 Task: Add a condition where "Hours since requester update Is Twenty" in recently solved tickets
Action: Mouse moved to (127, 367)
Screenshot: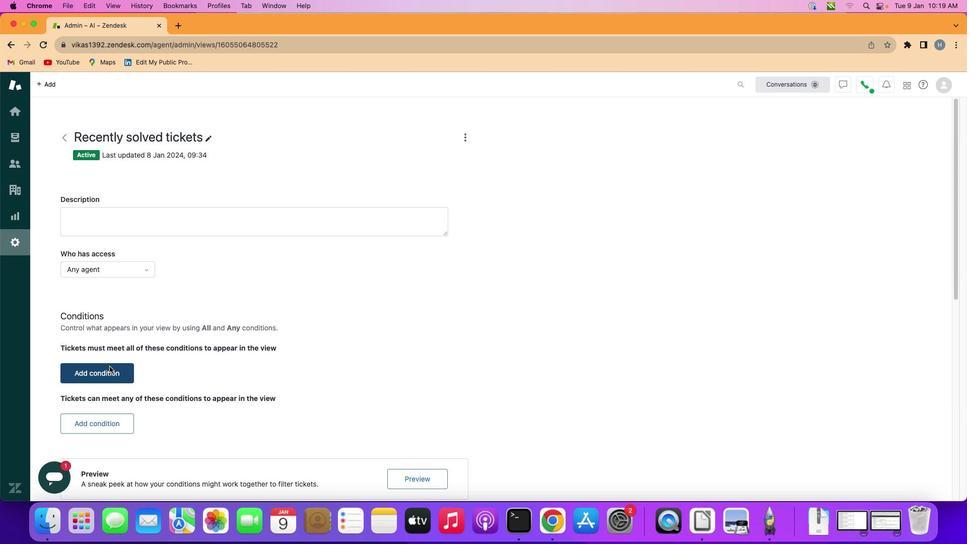 
Action: Mouse pressed left at (127, 367)
Screenshot: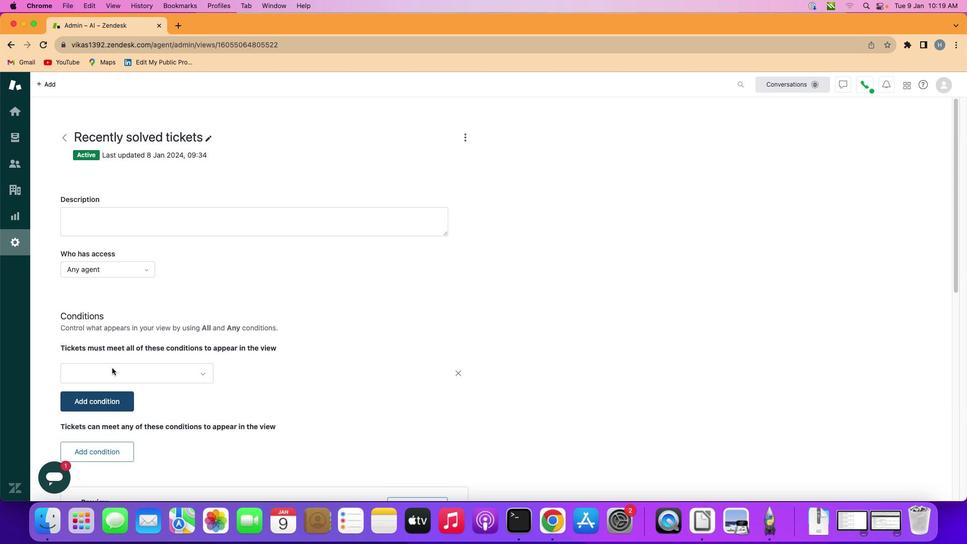 
Action: Mouse moved to (147, 369)
Screenshot: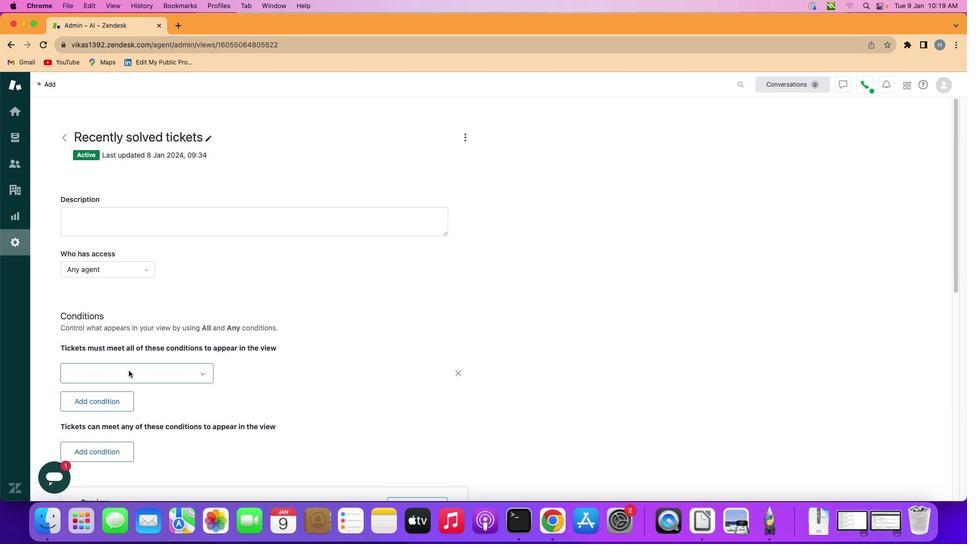 
Action: Mouse pressed left at (147, 369)
Screenshot: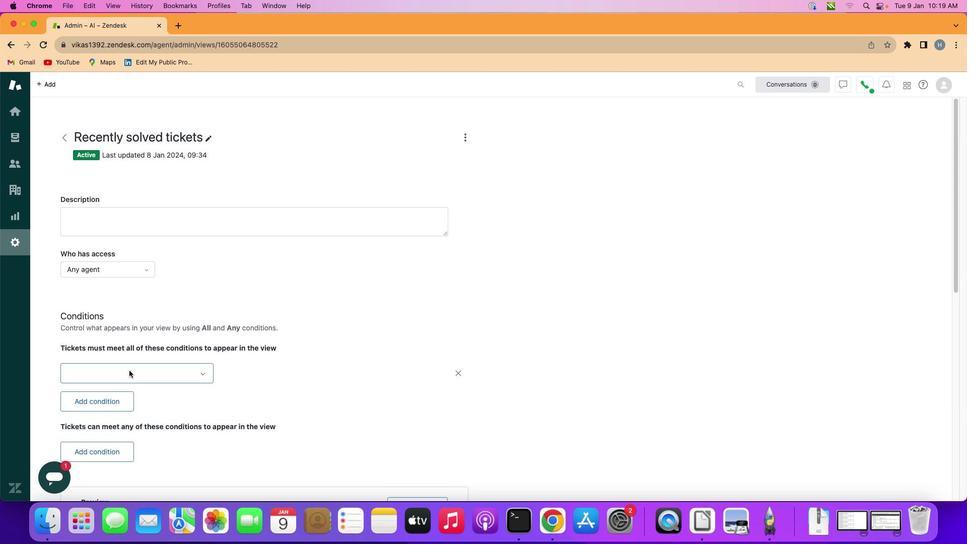 
Action: Mouse moved to (179, 348)
Screenshot: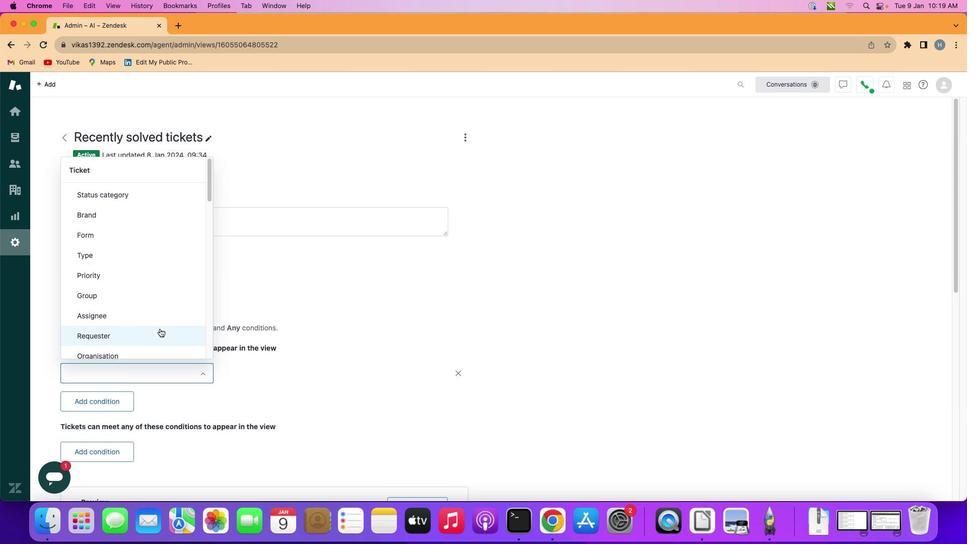 
Action: Mouse scrolled (179, 348) with delta (15, 183)
Screenshot: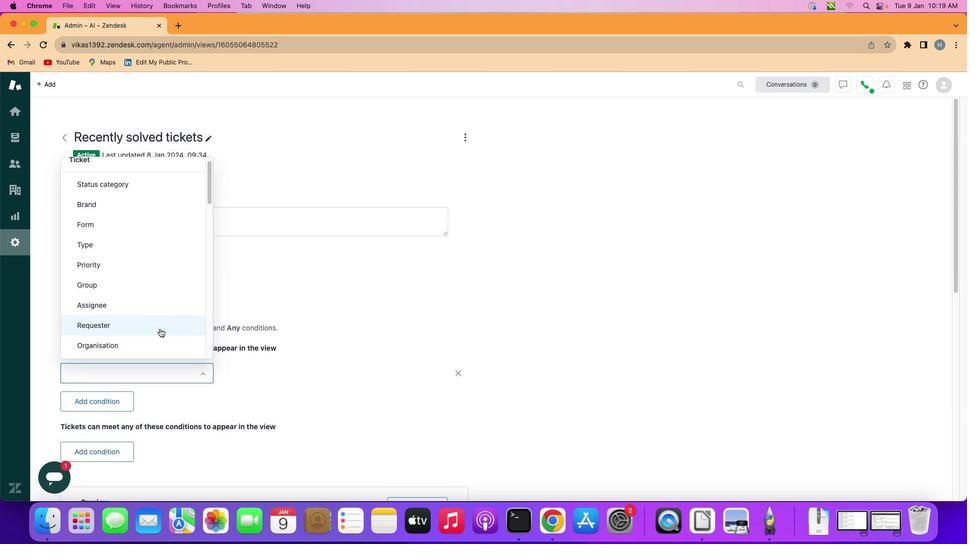 
Action: Mouse scrolled (179, 348) with delta (15, 183)
Screenshot: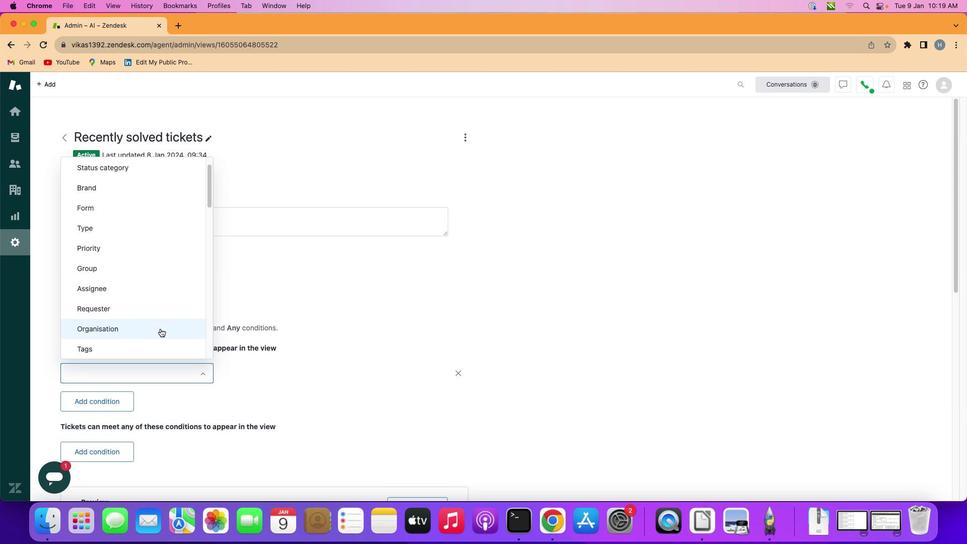 
Action: Mouse scrolled (179, 348) with delta (15, 183)
Screenshot: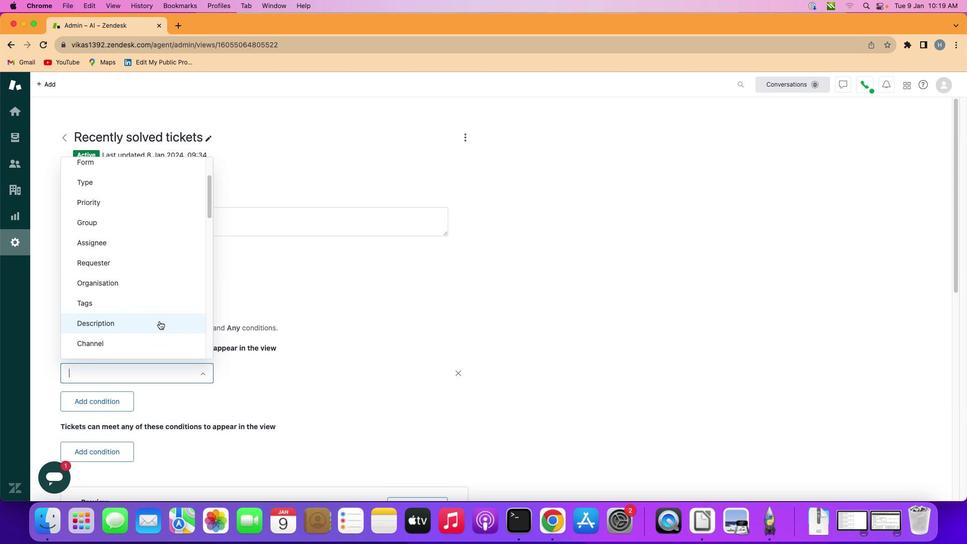 
Action: Mouse moved to (179, 348)
Screenshot: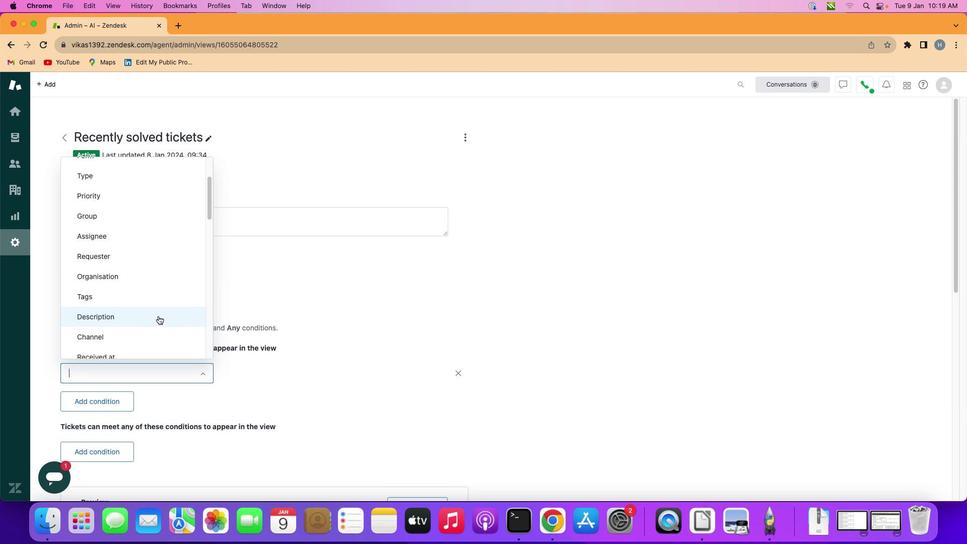
Action: Mouse scrolled (179, 348) with delta (15, 182)
Screenshot: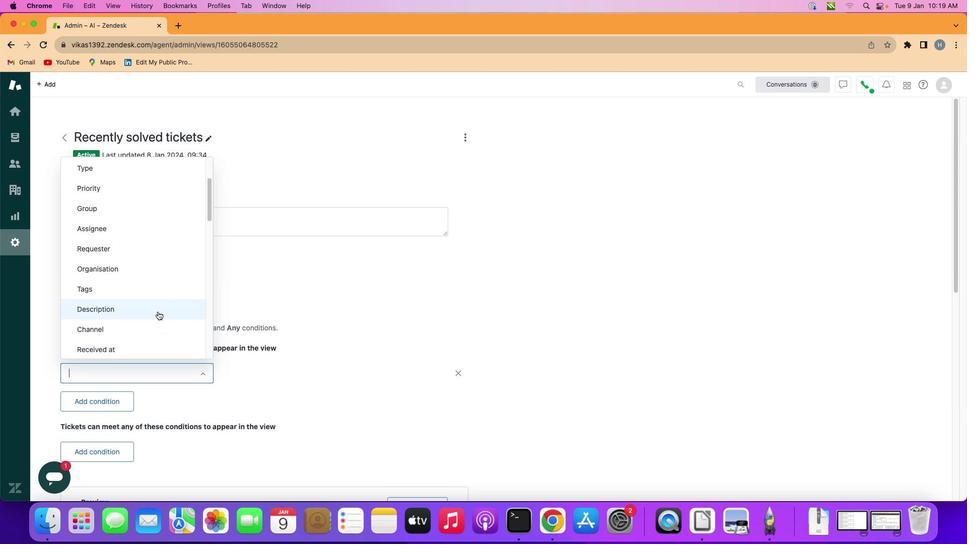 
Action: Mouse moved to (176, 336)
Screenshot: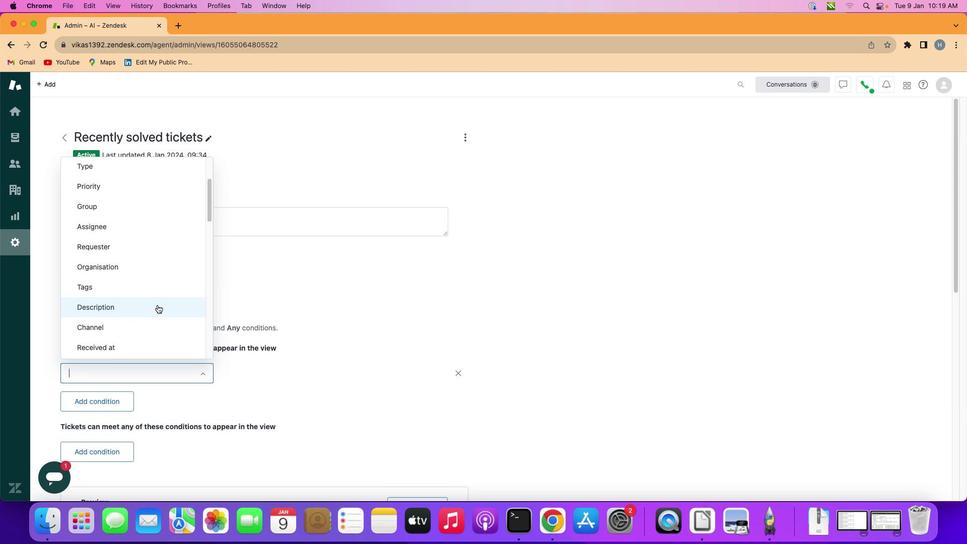 
Action: Mouse scrolled (176, 336) with delta (15, 183)
Screenshot: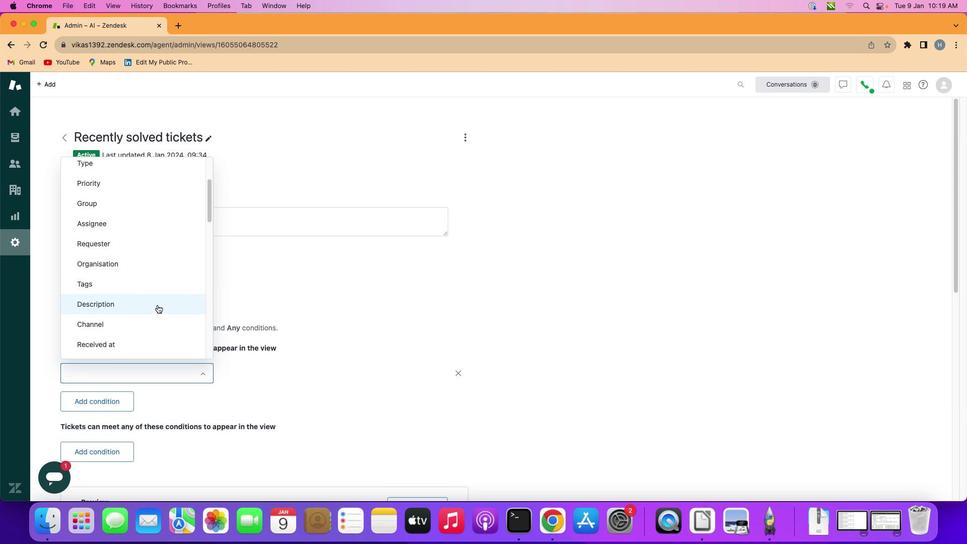 
Action: Mouse scrolled (176, 336) with delta (15, 183)
Screenshot: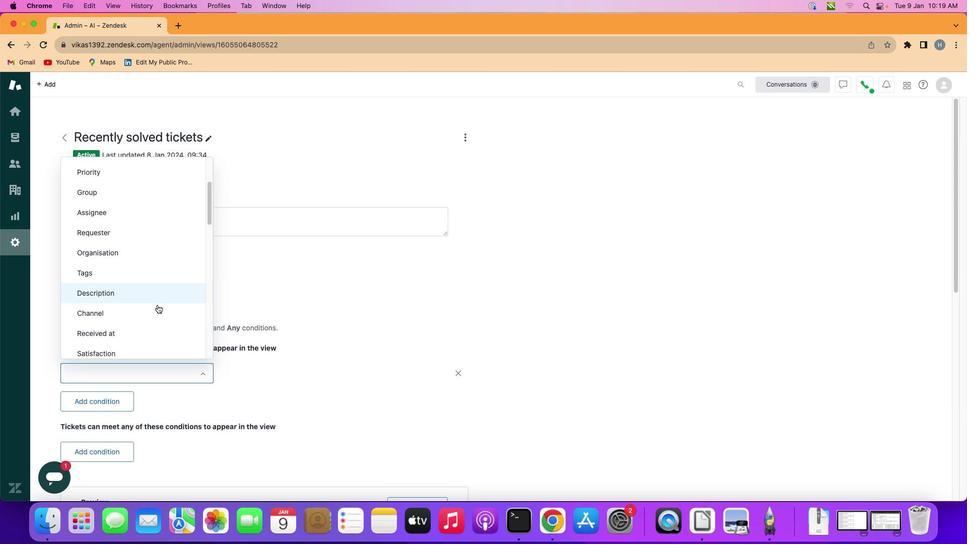 
Action: Mouse scrolled (176, 336) with delta (15, 183)
Screenshot: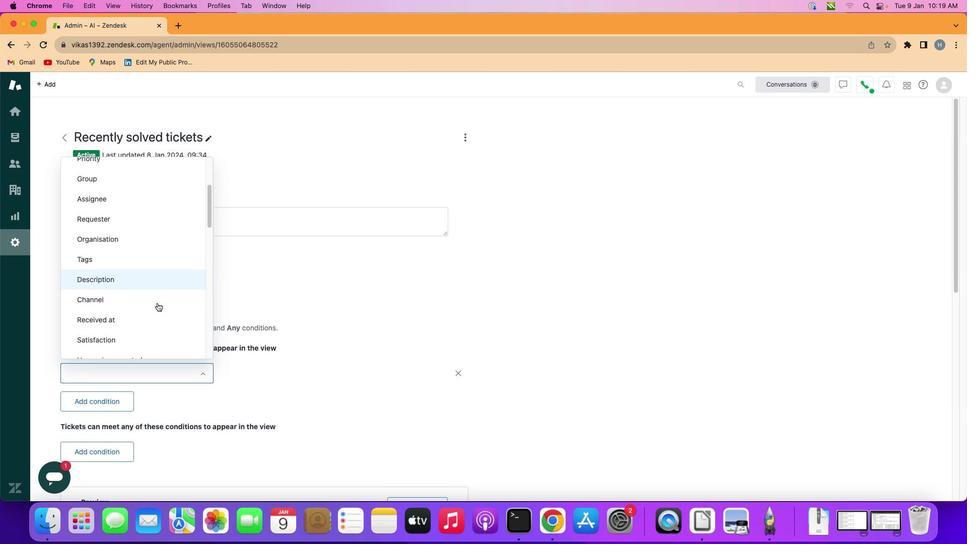 
Action: Mouse scrolled (176, 336) with delta (15, 183)
Screenshot: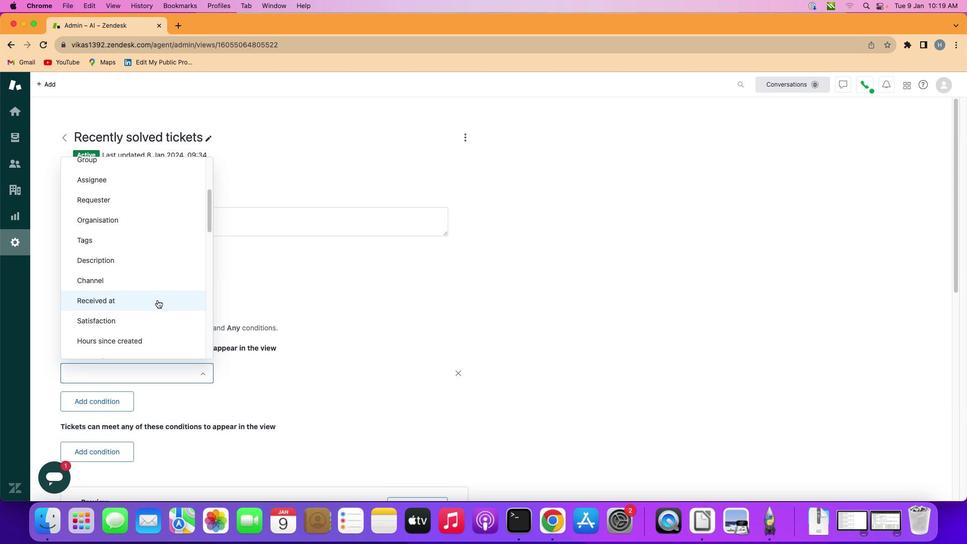 
Action: Mouse moved to (176, 334)
Screenshot: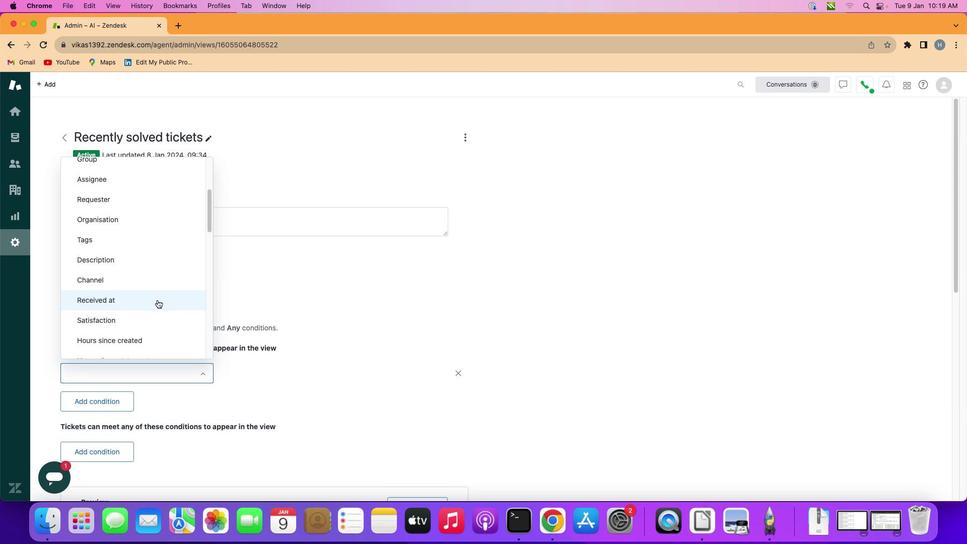 
Action: Mouse scrolled (176, 334) with delta (15, 183)
Screenshot: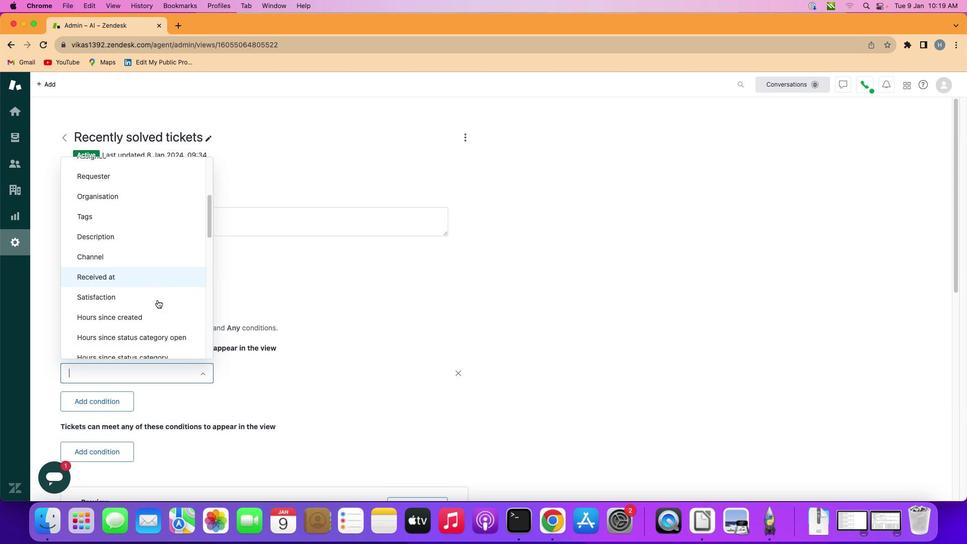 
Action: Mouse scrolled (176, 334) with delta (15, 183)
Screenshot: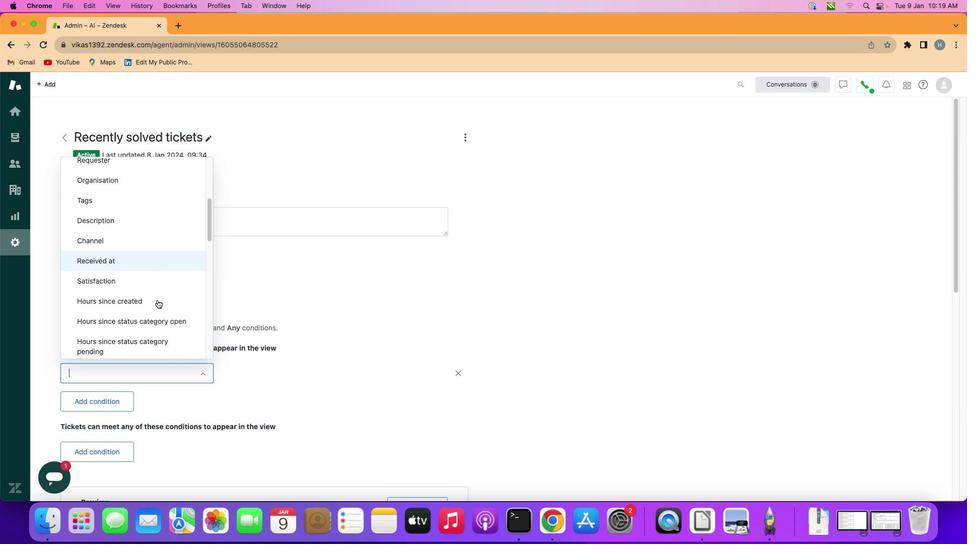 
Action: Mouse scrolled (176, 334) with delta (15, 182)
Screenshot: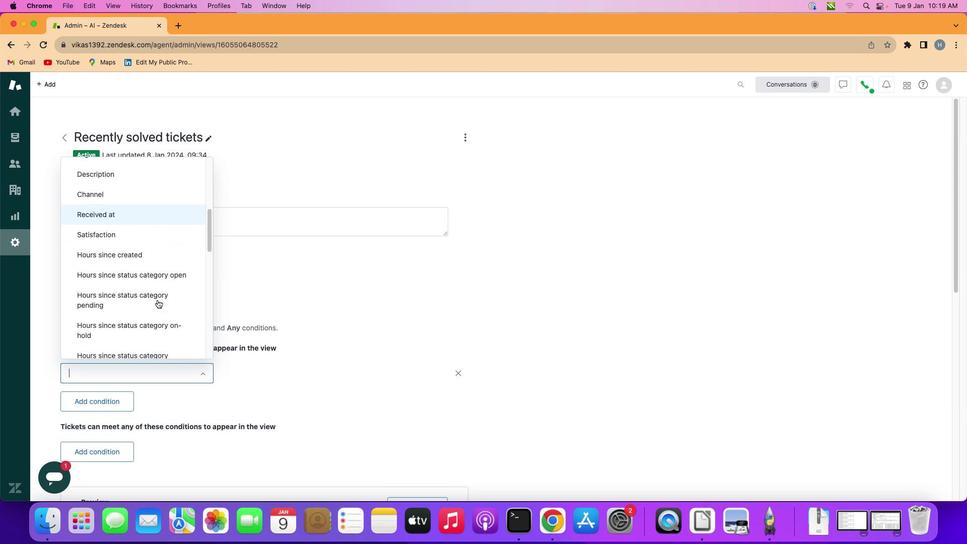 
Action: Mouse scrolled (176, 334) with delta (15, 182)
Screenshot: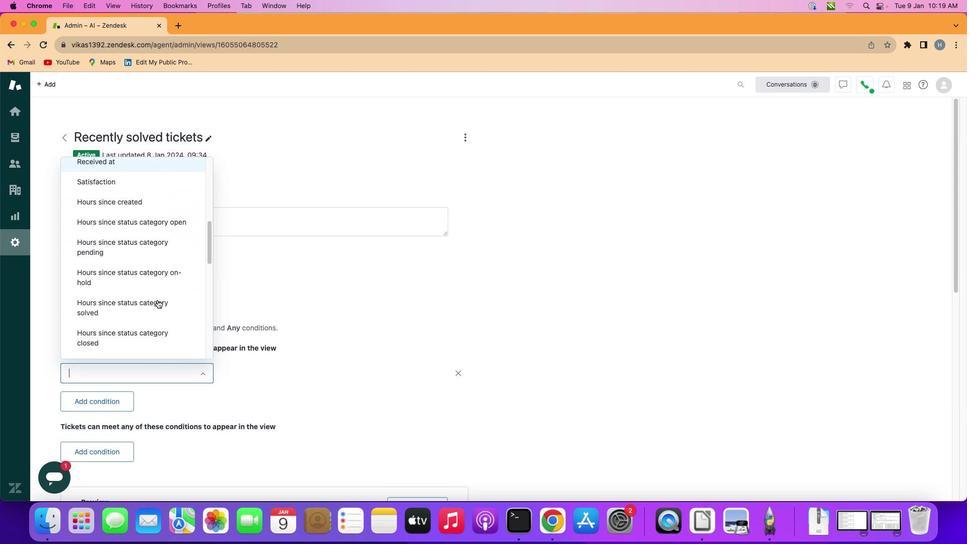 
Action: Mouse scrolled (176, 334) with delta (15, 182)
Screenshot: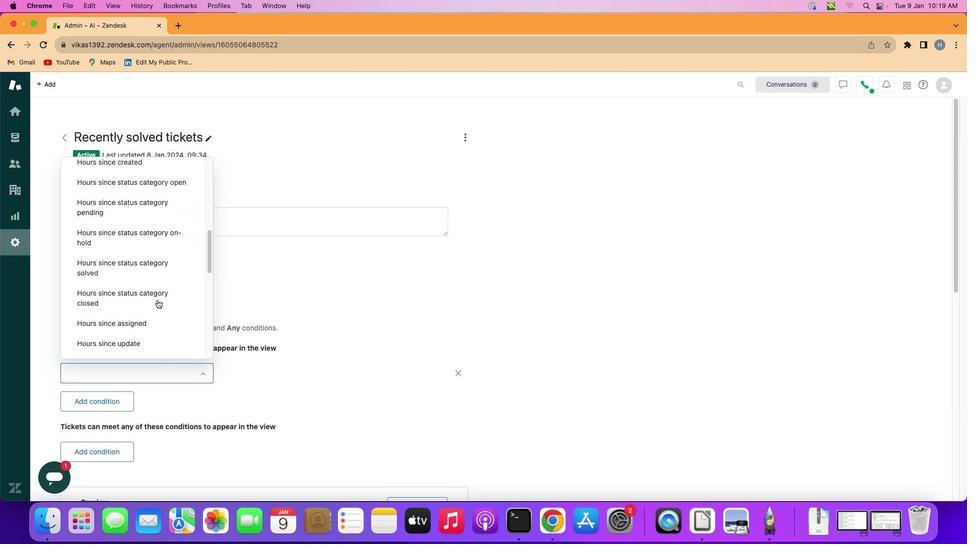 
Action: Mouse moved to (180, 333)
Screenshot: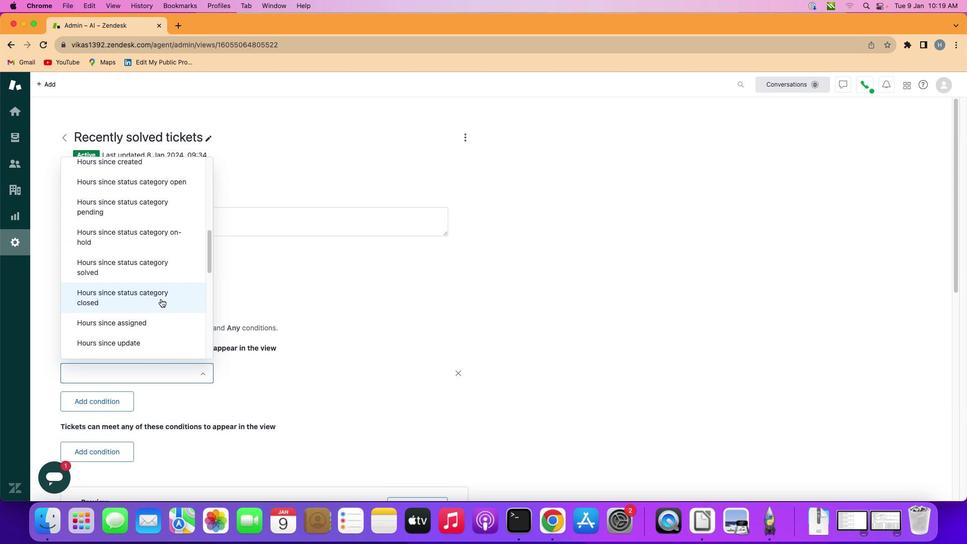 
Action: Mouse scrolled (180, 333) with delta (15, 183)
Screenshot: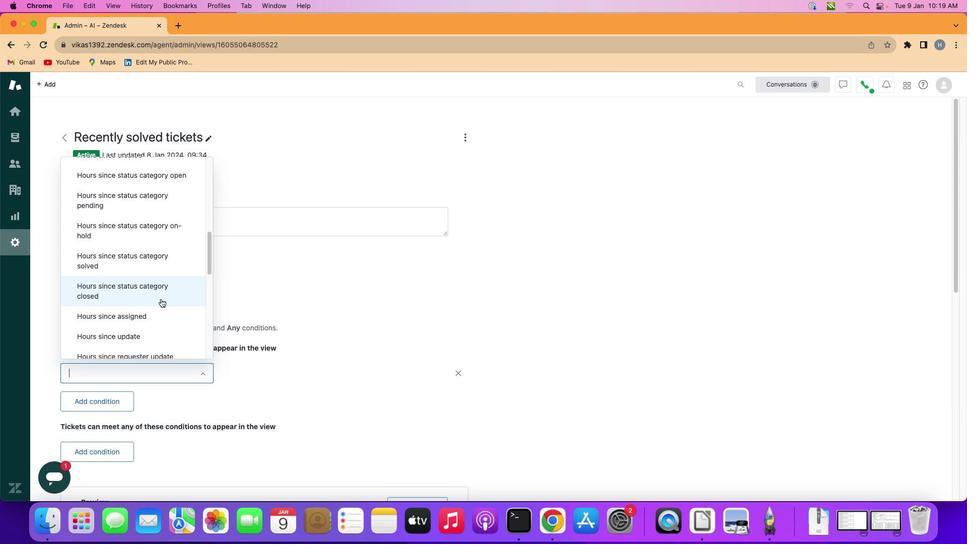 
Action: Mouse scrolled (180, 333) with delta (15, 183)
Screenshot: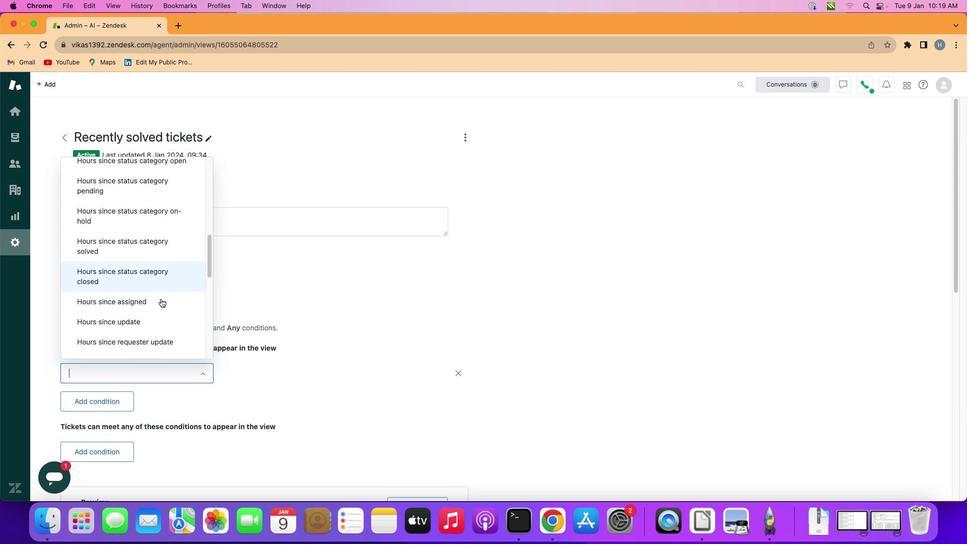 
Action: Mouse scrolled (180, 333) with delta (15, 183)
Screenshot: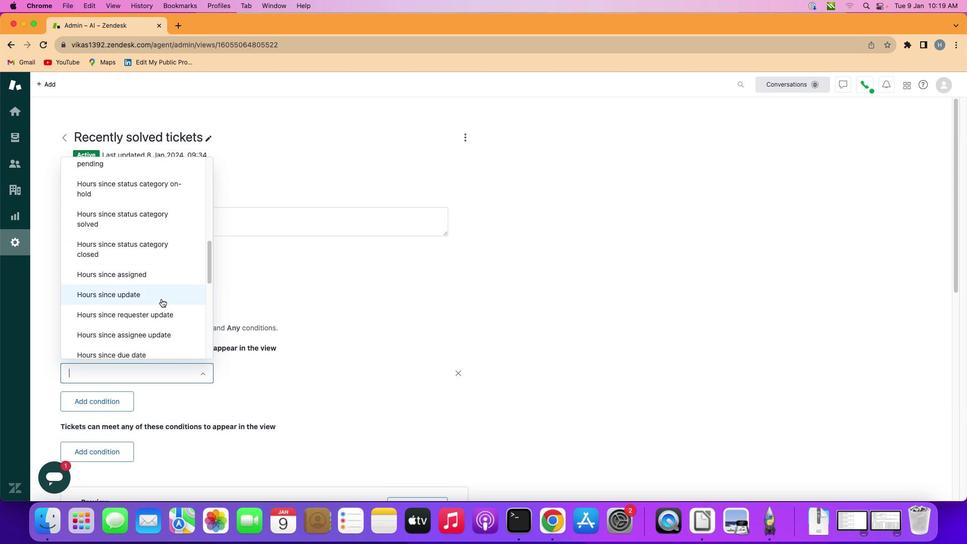 
Action: Mouse moved to (180, 333)
Screenshot: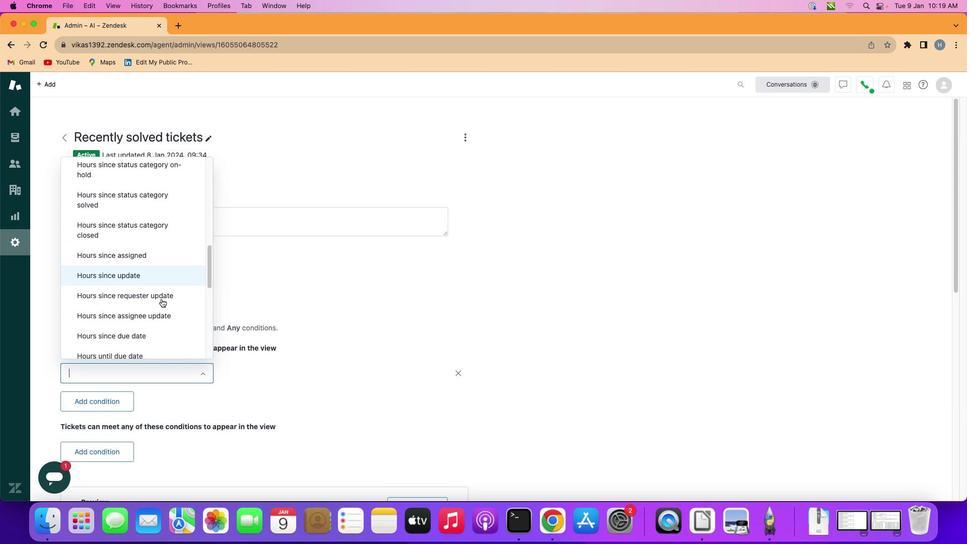 
Action: Mouse scrolled (180, 333) with delta (15, 183)
Screenshot: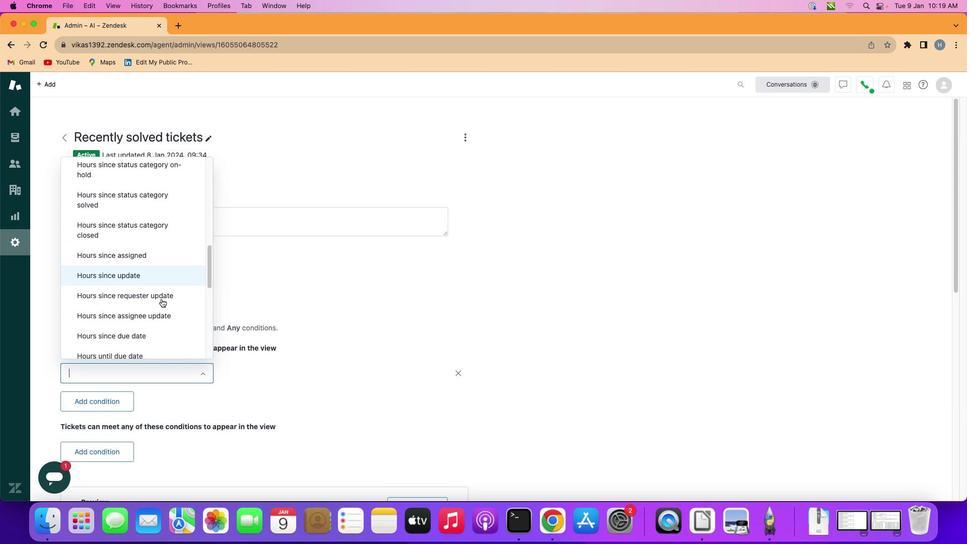 
Action: Mouse moved to (183, 332)
Screenshot: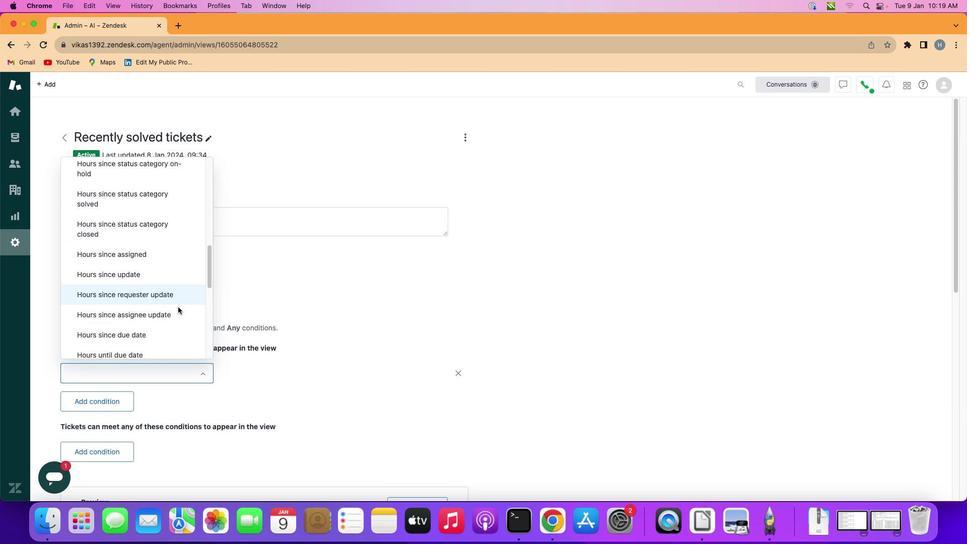 
Action: Mouse pressed left at (183, 332)
Screenshot: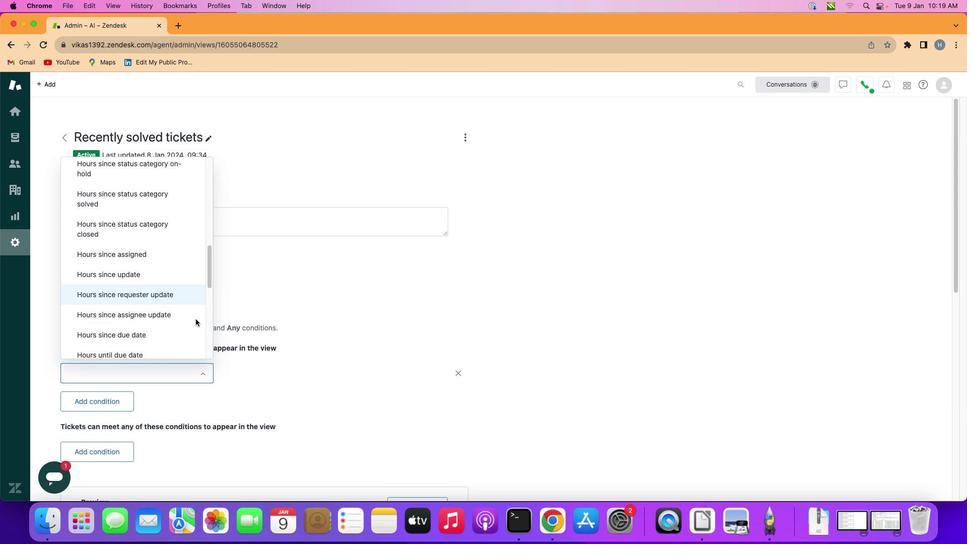 
Action: Mouse moved to (303, 372)
Screenshot: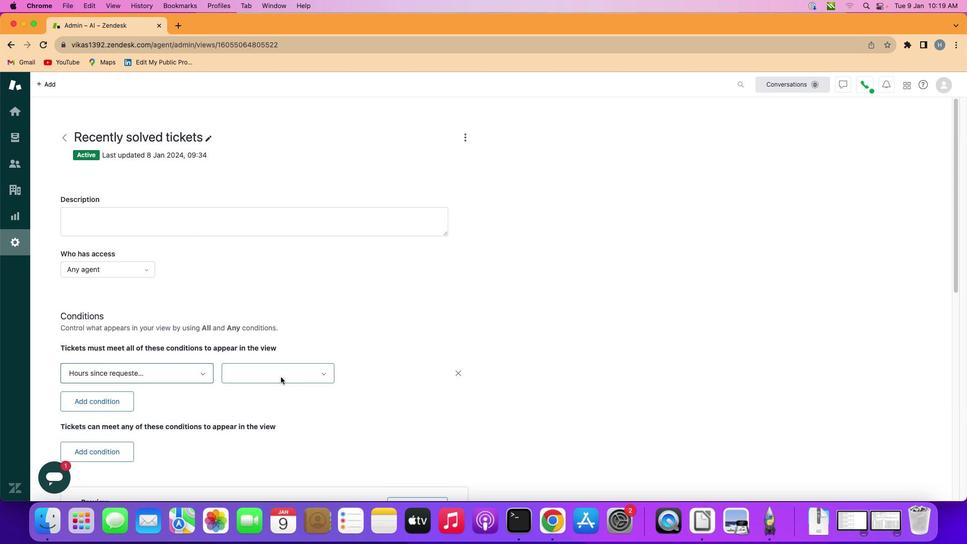 
Action: Mouse pressed left at (303, 372)
Screenshot: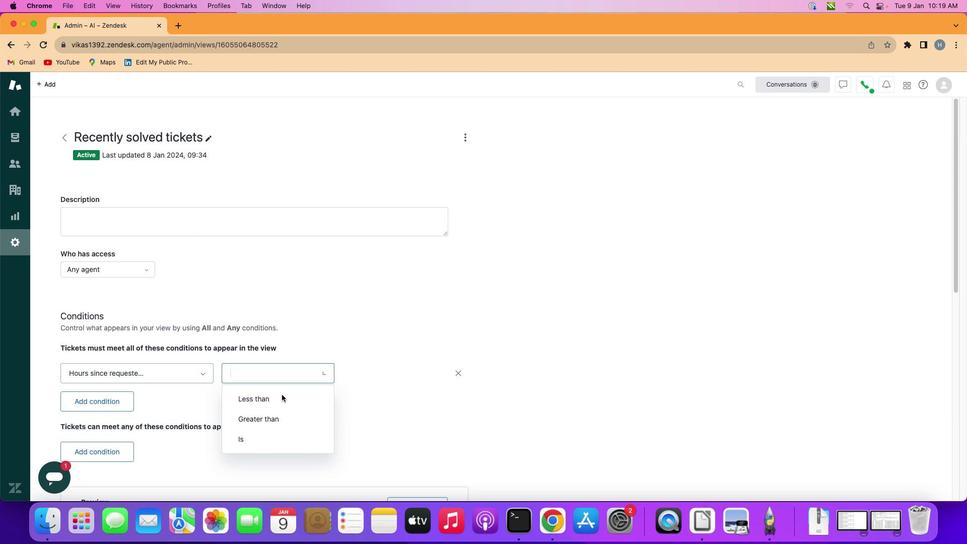 
Action: Mouse moved to (297, 401)
Screenshot: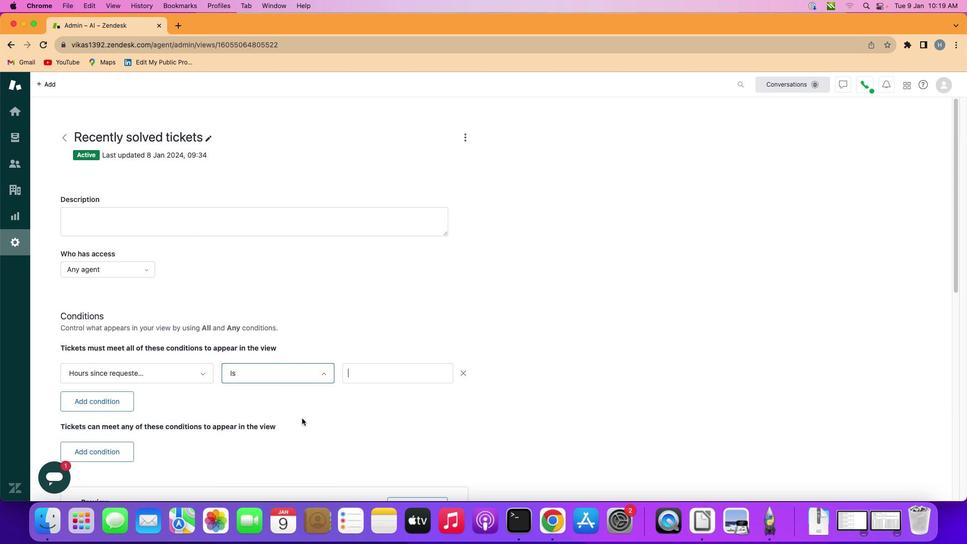 
Action: Mouse pressed left at (297, 401)
Screenshot: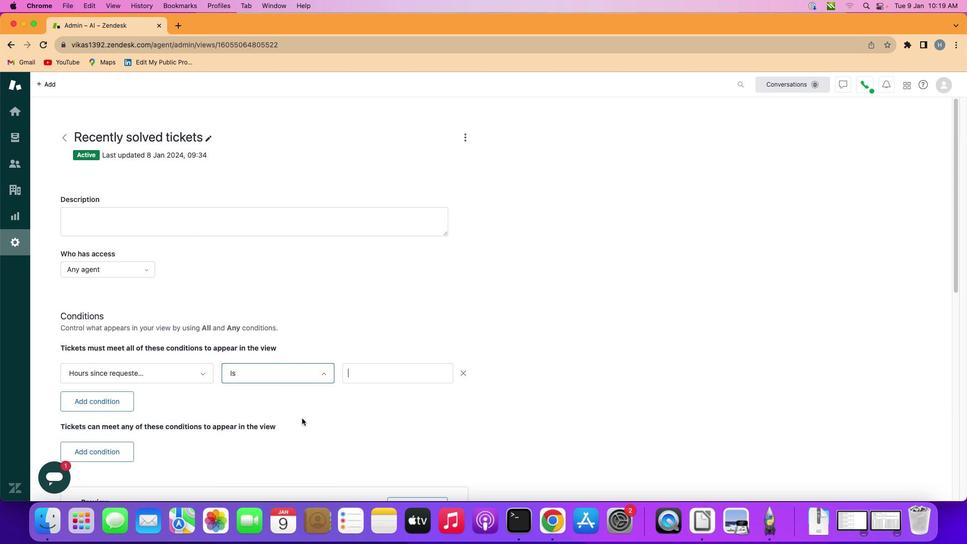 
Action: Mouse moved to (418, 372)
Screenshot: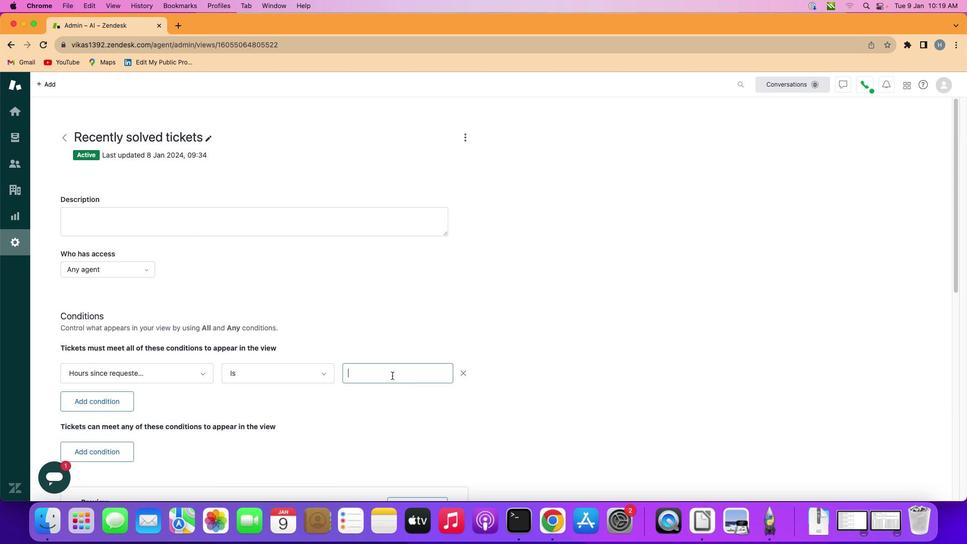 
Action: Mouse pressed left at (418, 372)
Screenshot: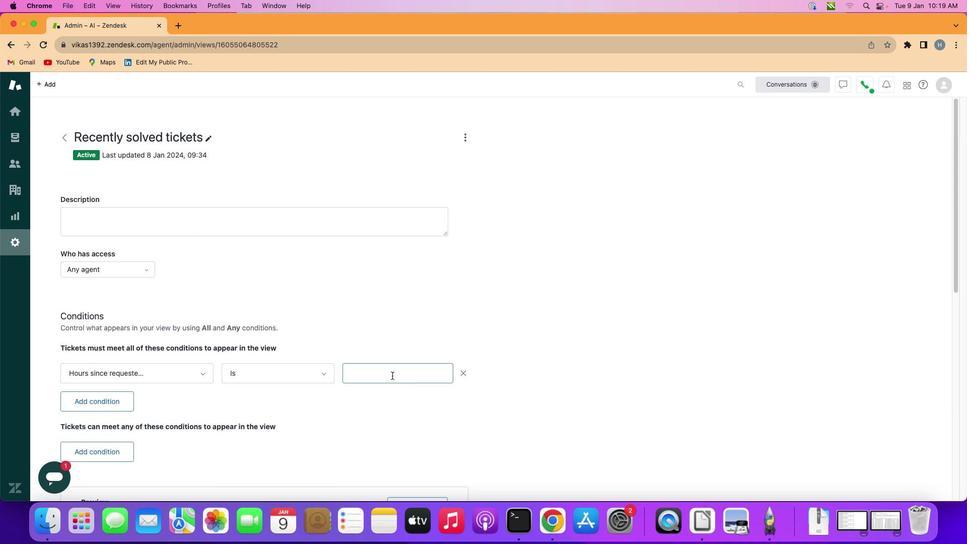 
Action: Key pressed Key.shift'T''w''e''n''t''y'
Screenshot: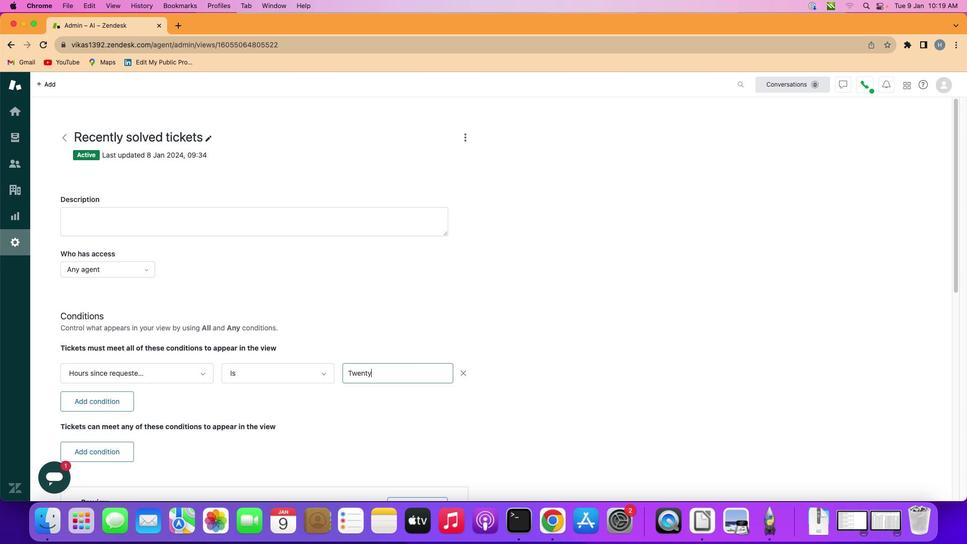 
Action: Mouse moved to (448, 382)
Screenshot: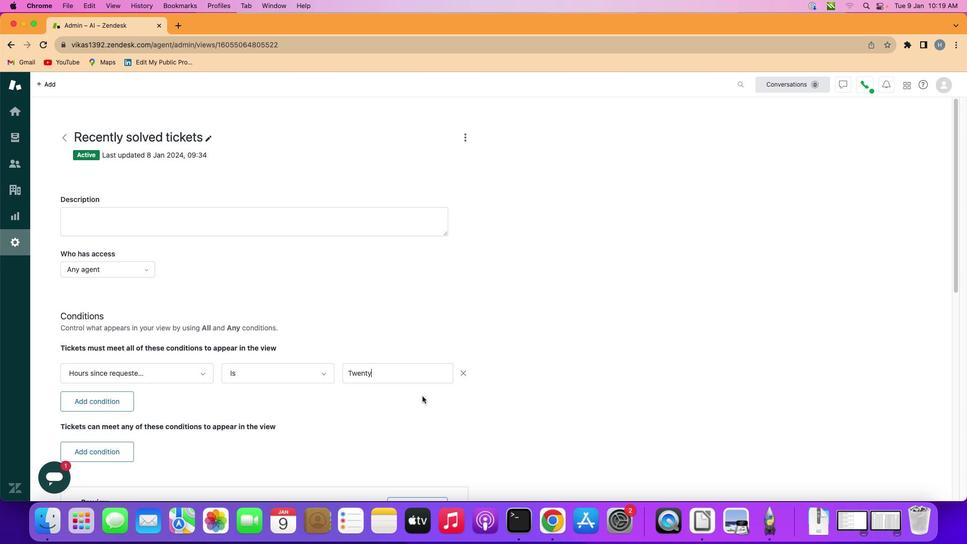 
